 Task: Toggle the audio filter "Equalizer with 10 brands".
Action: Mouse moved to (118, 15)
Screenshot: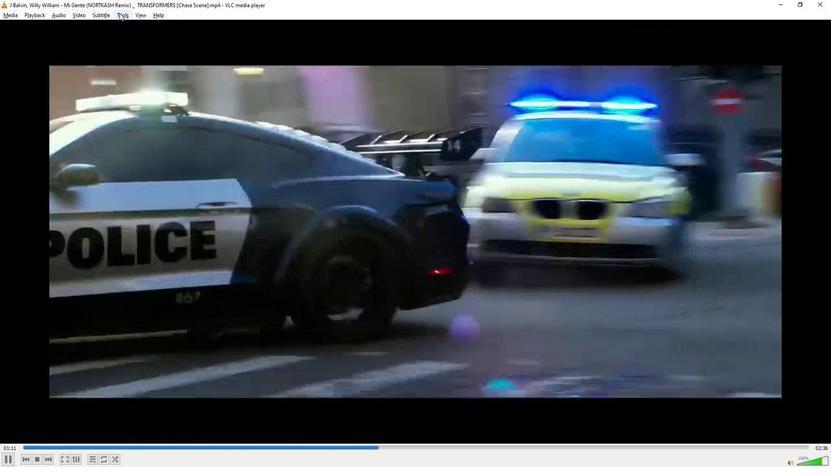 
Action: Mouse pressed left at (118, 15)
Screenshot: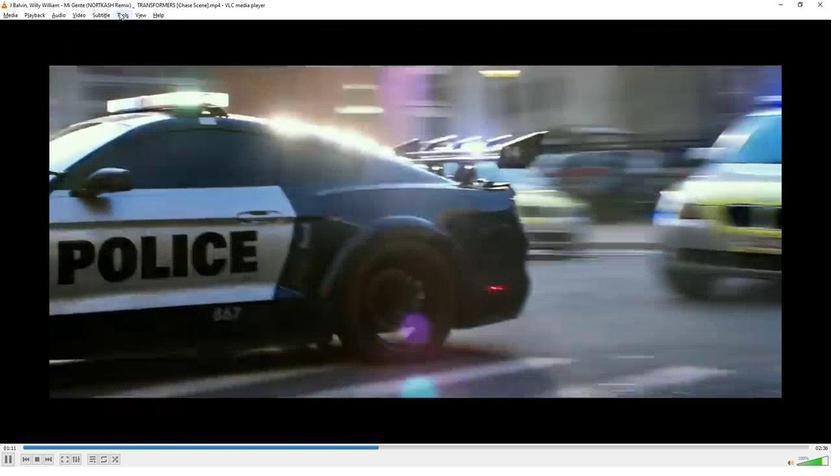 
Action: Mouse moved to (139, 116)
Screenshot: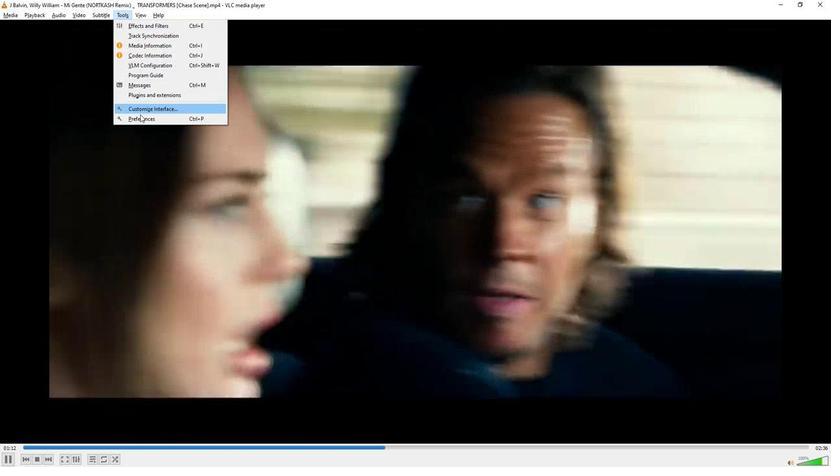 
Action: Mouse pressed left at (139, 116)
Screenshot: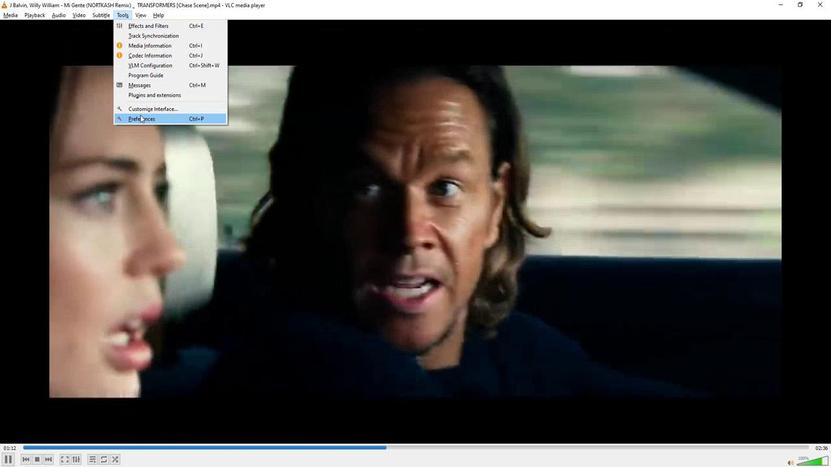 
Action: Mouse moved to (241, 351)
Screenshot: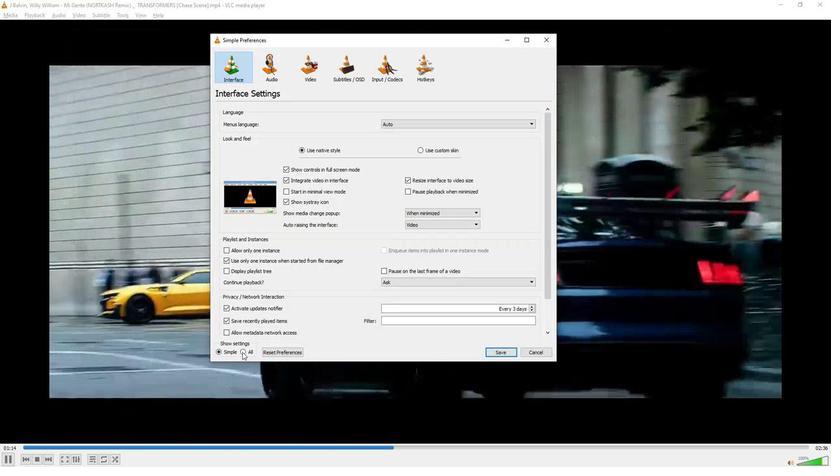 
Action: Mouse pressed left at (241, 351)
Screenshot: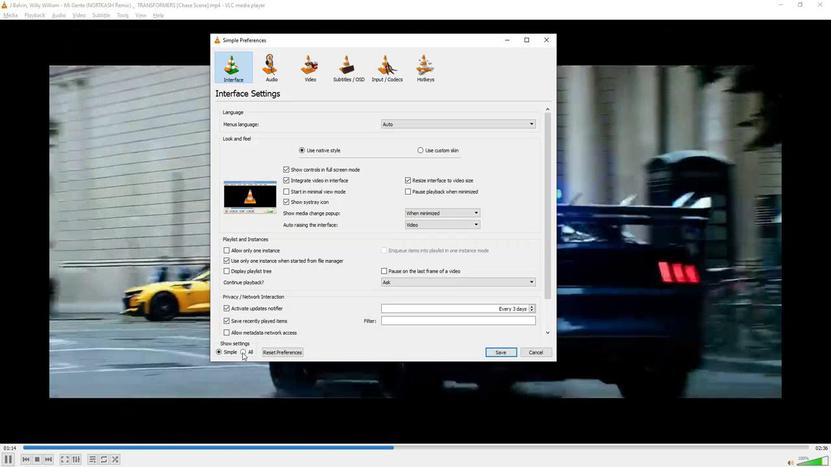
Action: Mouse moved to (255, 157)
Screenshot: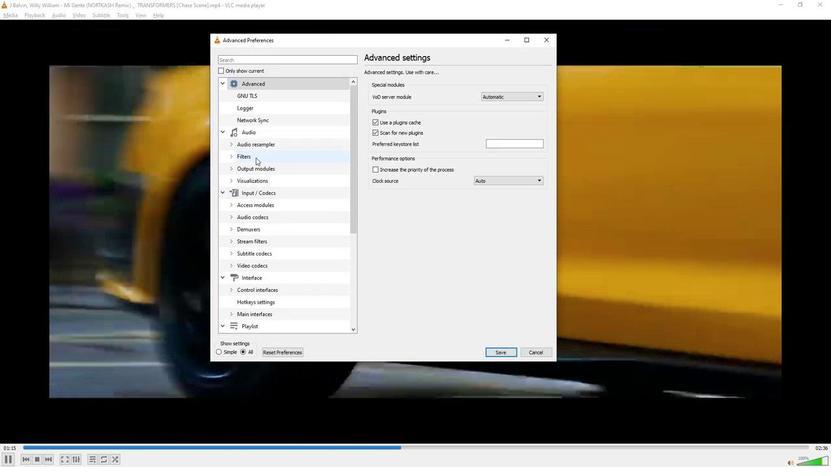
Action: Mouse pressed left at (255, 157)
Screenshot: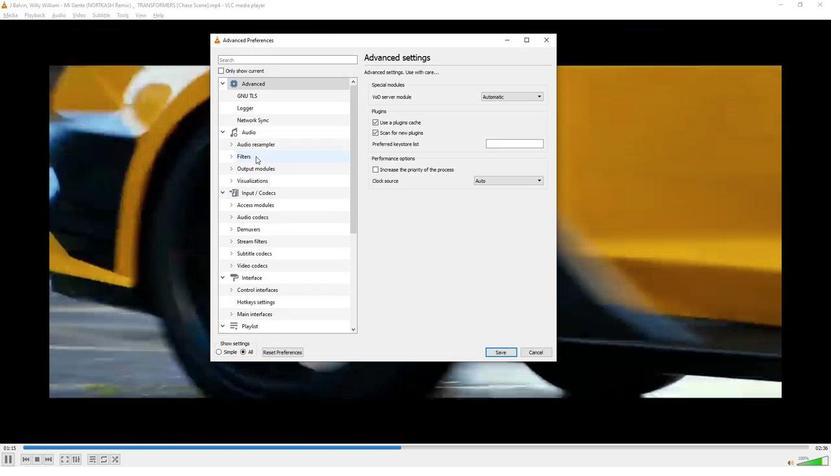 
Action: Mouse moved to (373, 161)
Screenshot: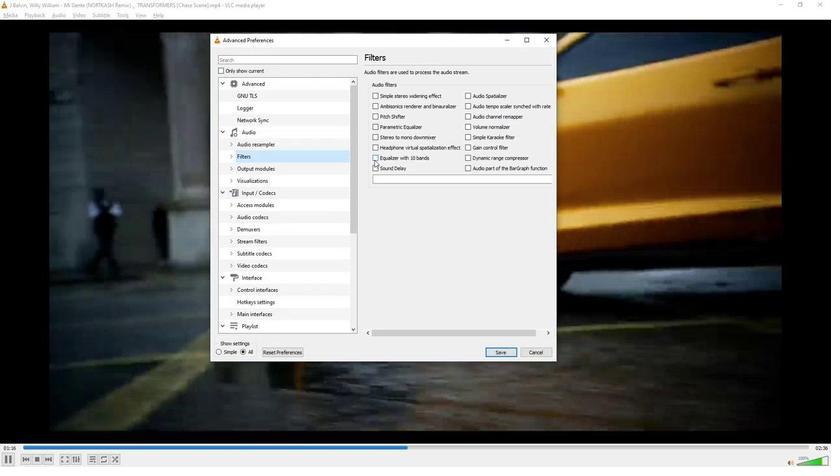 
Action: Mouse pressed left at (373, 161)
Screenshot: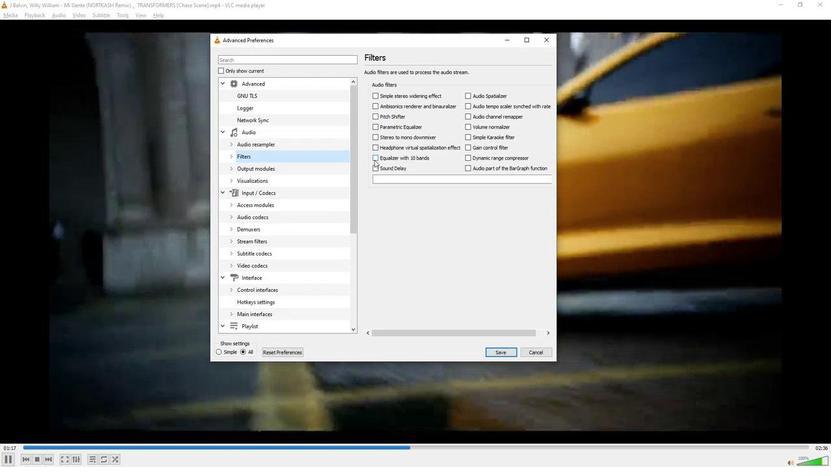 
Action: Mouse moved to (389, 244)
Screenshot: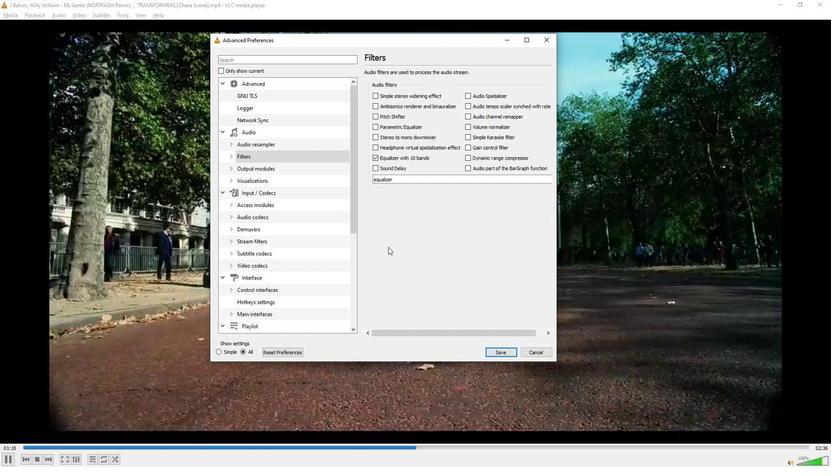 
